 Task: In Windows properties of general video settings, Set the deinterlace mode to bob.
Action: Mouse moved to (98, 12)
Screenshot: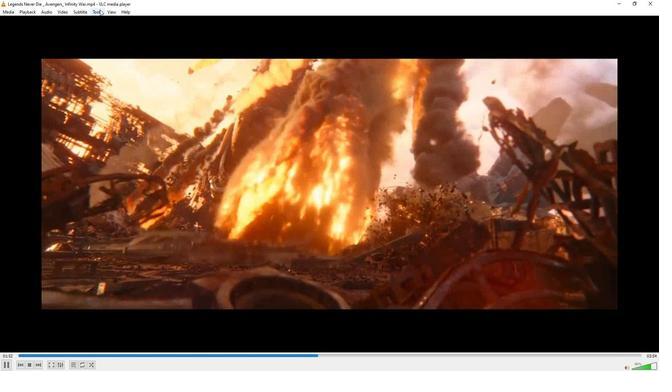 
Action: Mouse pressed left at (98, 12)
Screenshot: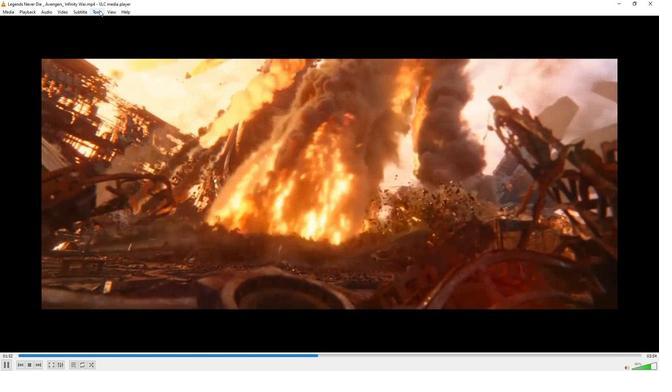 
Action: Mouse moved to (111, 93)
Screenshot: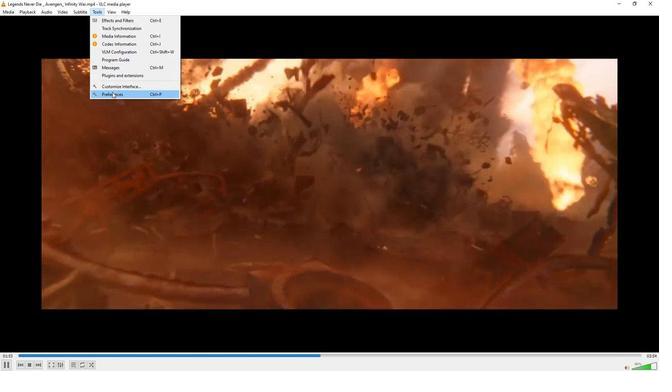 
Action: Mouse pressed left at (111, 93)
Screenshot: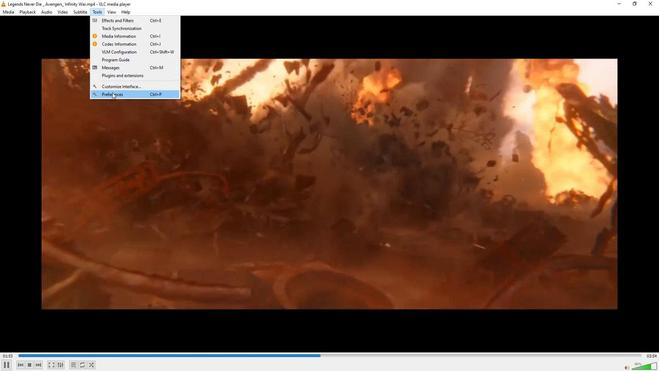 
Action: Mouse moved to (183, 255)
Screenshot: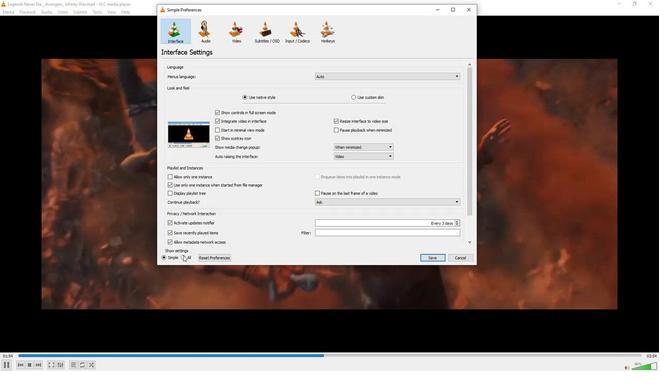 
Action: Mouse pressed left at (183, 255)
Screenshot: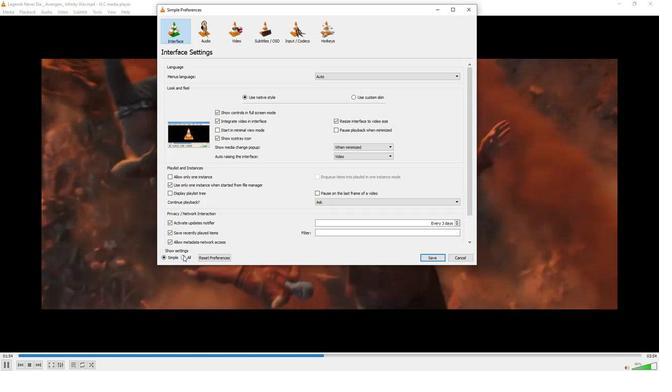 
Action: Mouse moved to (178, 219)
Screenshot: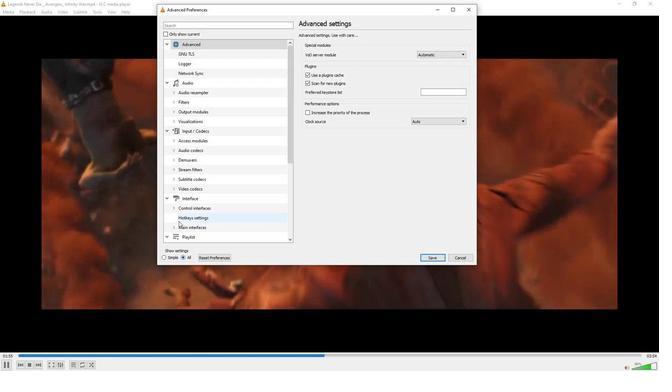 
Action: Mouse scrolled (178, 219) with delta (0, 0)
Screenshot: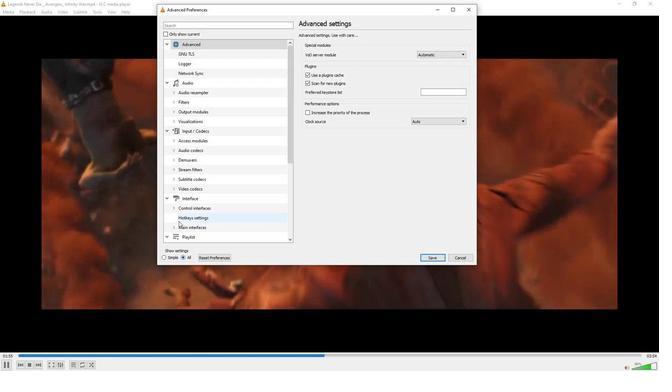 
Action: Mouse moved to (177, 219)
Screenshot: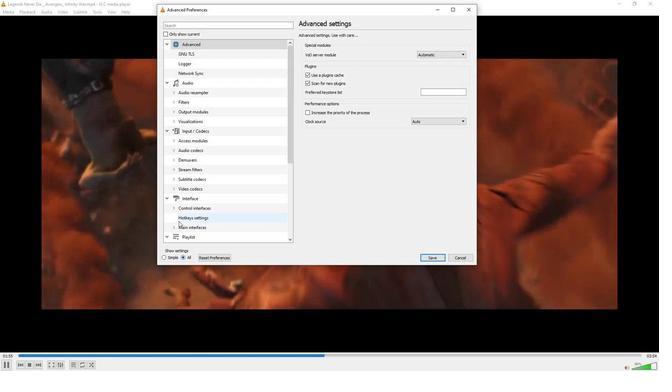 
Action: Mouse scrolled (177, 219) with delta (0, 0)
Screenshot: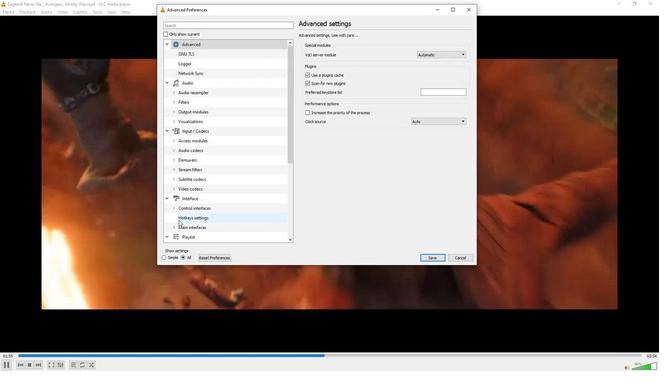 
Action: Mouse moved to (177, 219)
Screenshot: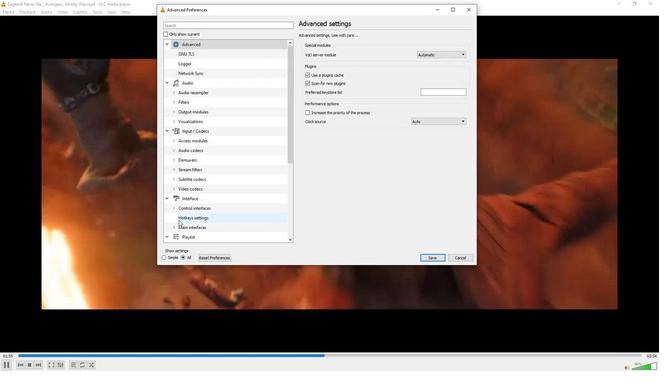 
Action: Mouse scrolled (177, 218) with delta (0, 0)
Screenshot: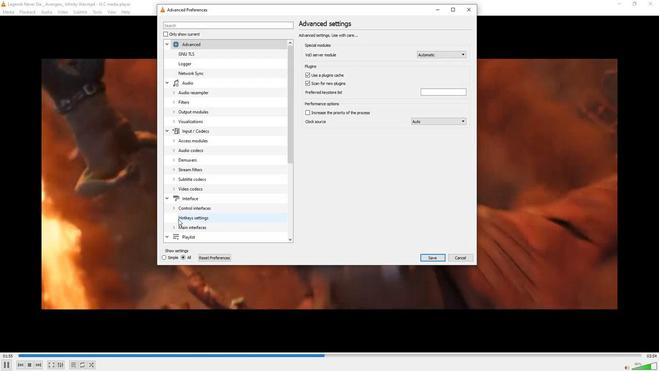 
Action: Mouse moved to (177, 218)
Screenshot: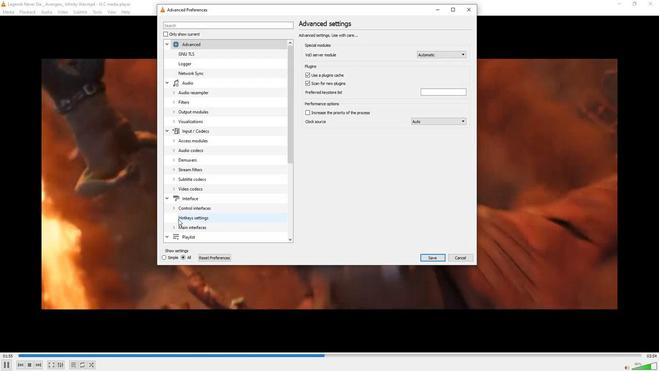 
Action: Mouse scrolled (177, 218) with delta (0, 0)
Screenshot: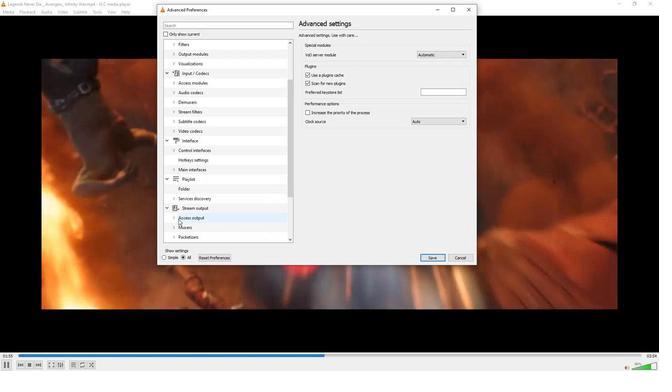
Action: Mouse moved to (177, 218)
Screenshot: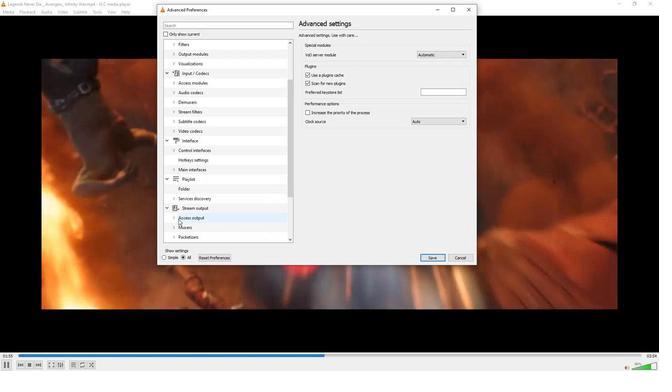 
Action: Mouse scrolled (177, 218) with delta (0, 0)
Screenshot: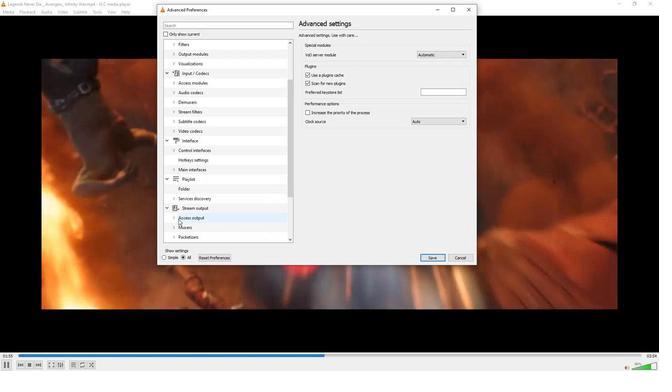 
Action: Mouse moved to (176, 218)
Screenshot: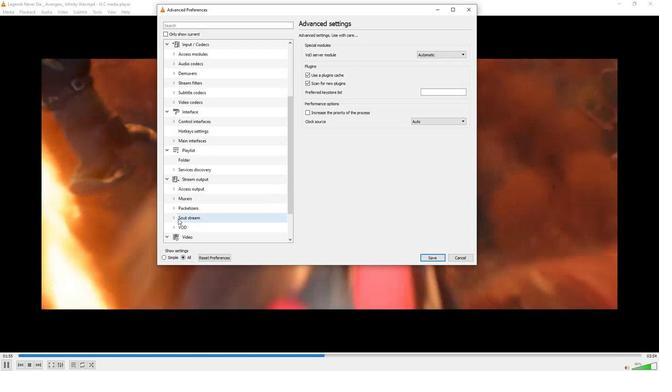 
Action: Mouse scrolled (176, 218) with delta (0, 0)
Screenshot: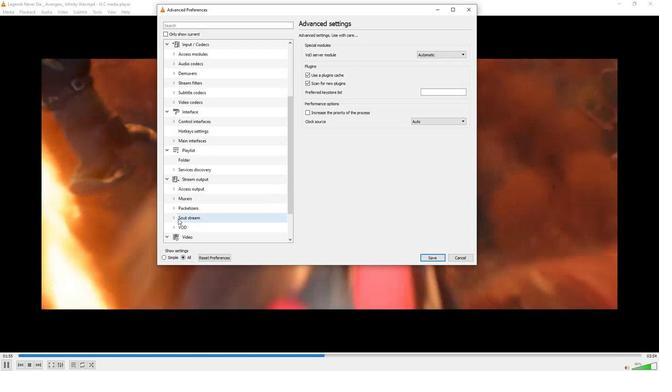 
Action: Mouse scrolled (176, 218) with delta (0, 0)
Screenshot: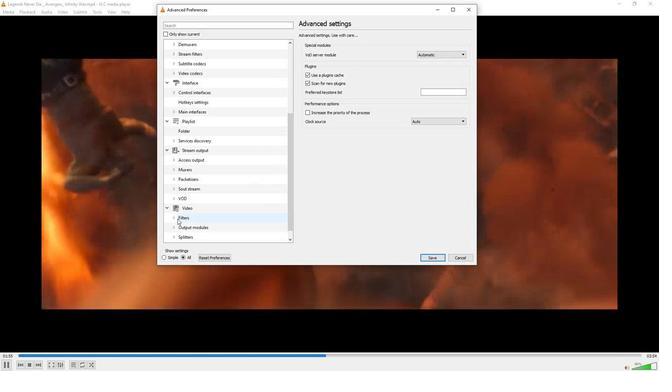 
Action: Mouse moved to (176, 218)
Screenshot: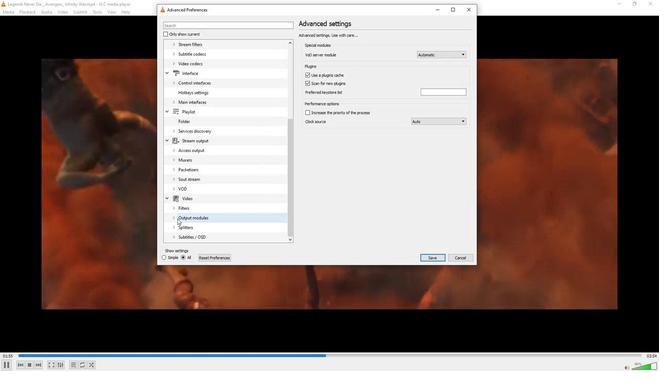 
Action: Mouse scrolled (176, 218) with delta (0, 0)
Screenshot: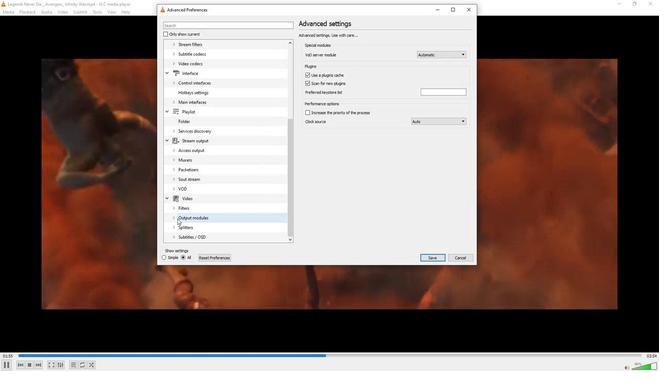 
Action: Mouse moved to (191, 197)
Screenshot: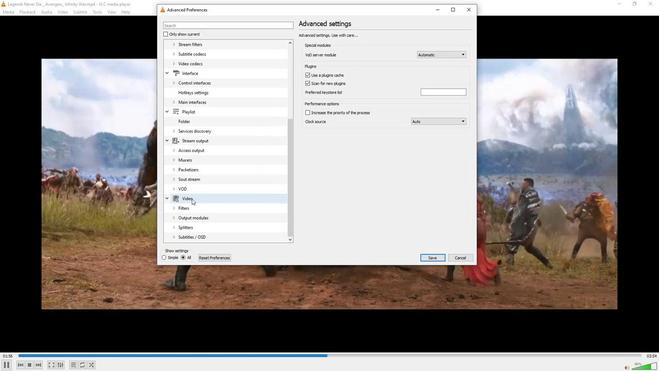 
Action: Mouse pressed left at (191, 197)
Screenshot: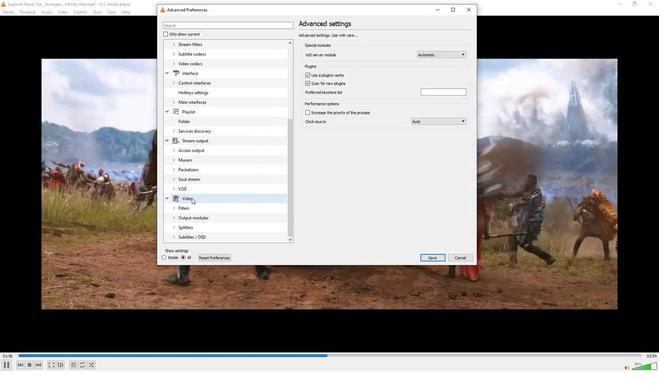 
Action: Mouse moved to (388, 180)
Screenshot: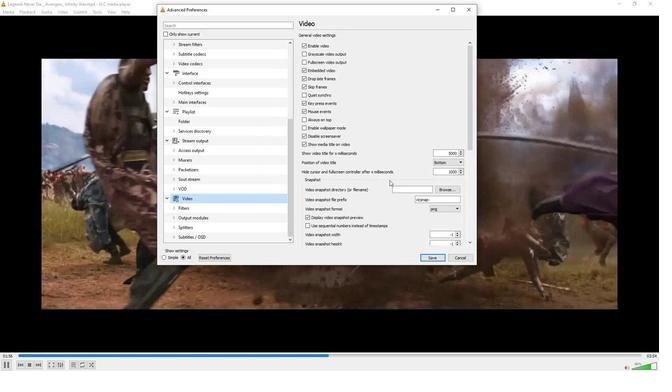 
Action: Mouse scrolled (388, 179) with delta (0, 0)
Screenshot: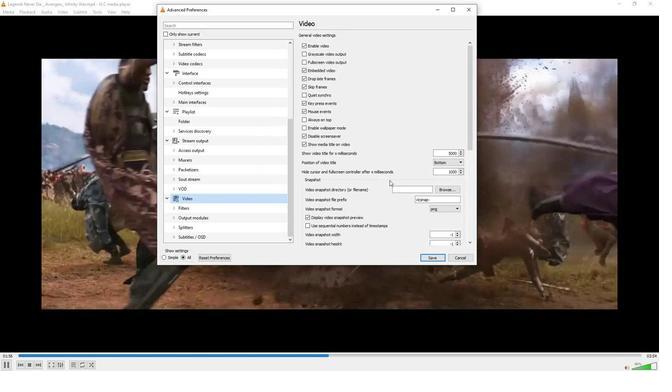 
Action: Mouse moved to (388, 180)
Screenshot: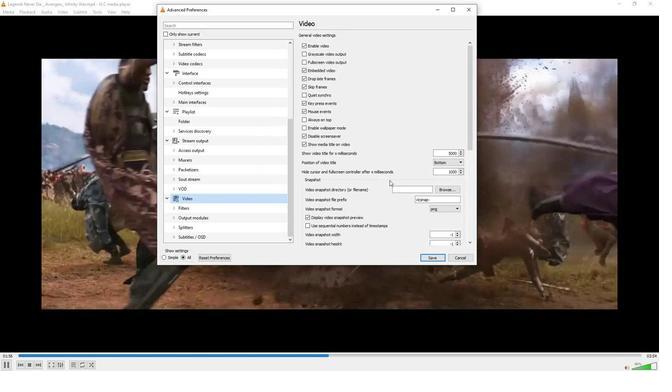 
Action: Mouse scrolled (388, 179) with delta (0, 0)
Screenshot: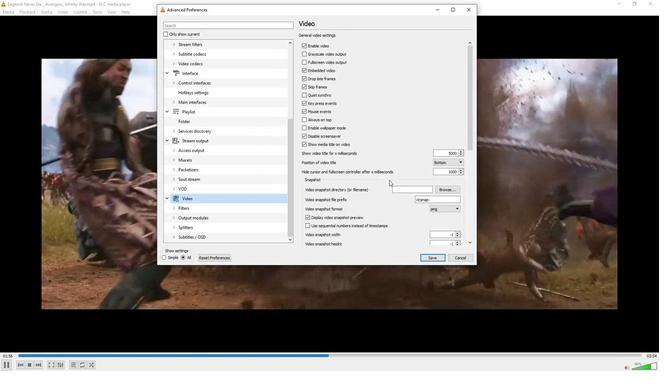 
Action: Mouse moved to (388, 180)
Screenshot: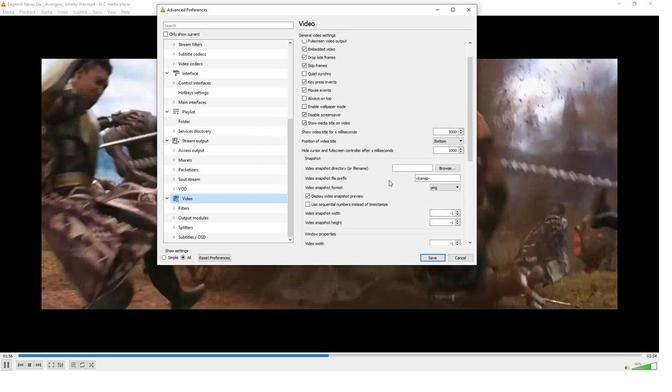 
Action: Mouse scrolled (388, 179) with delta (0, 0)
Screenshot: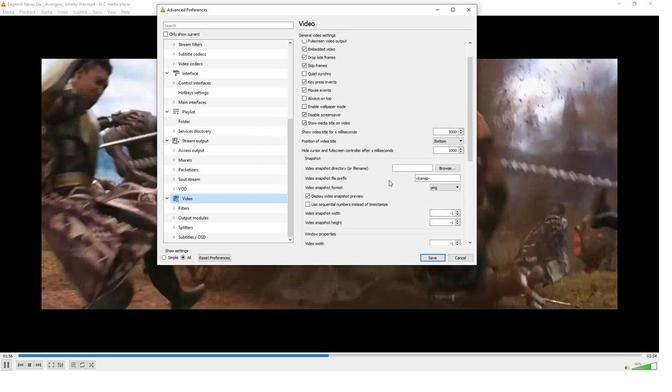 
Action: Mouse scrolled (388, 179) with delta (0, 0)
Screenshot: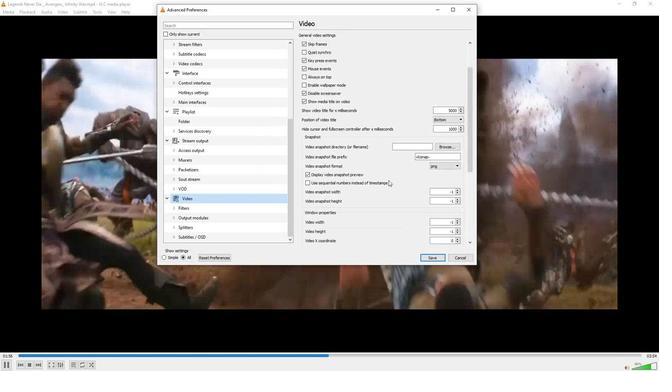
Action: Mouse scrolled (388, 179) with delta (0, 0)
Screenshot: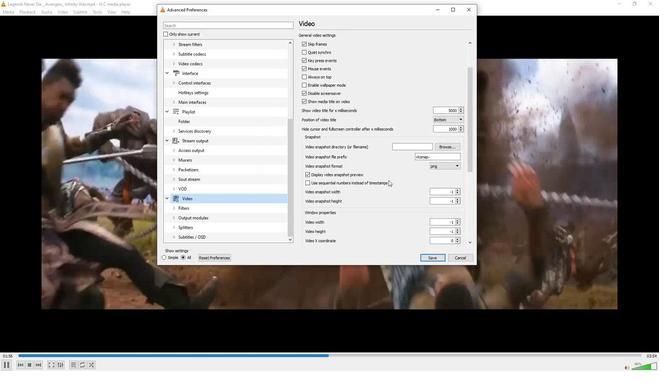 
Action: Mouse scrolled (388, 179) with delta (0, 0)
Screenshot: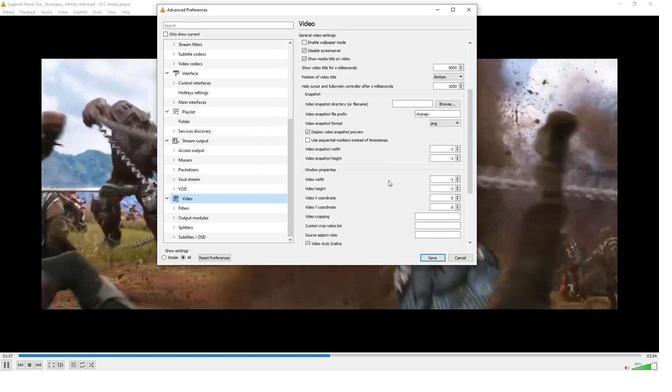 
Action: Mouse scrolled (388, 179) with delta (0, 0)
Screenshot: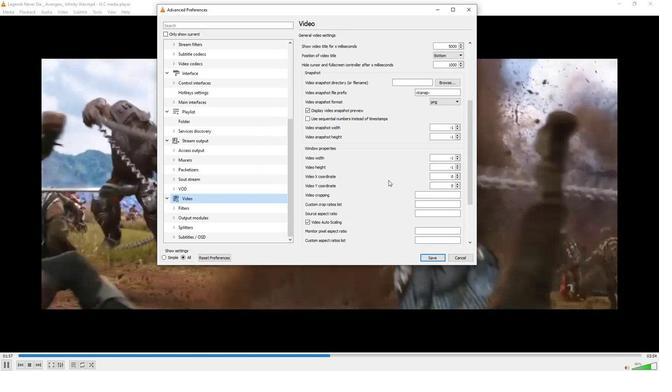 
Action: Mouse scrolled (388, 179) with delta (0, 0)
Screenshot: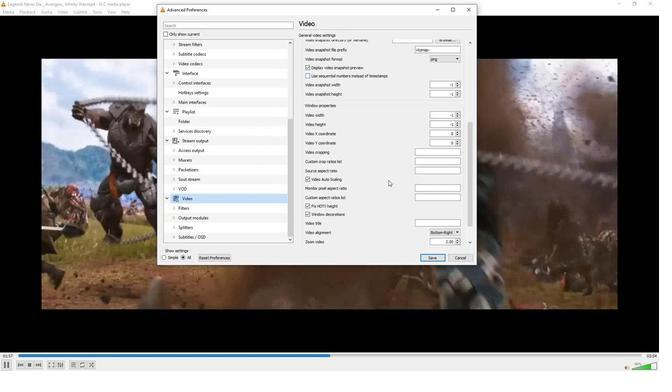 
Action: Mouse moved to (407, 212)
Screenshot: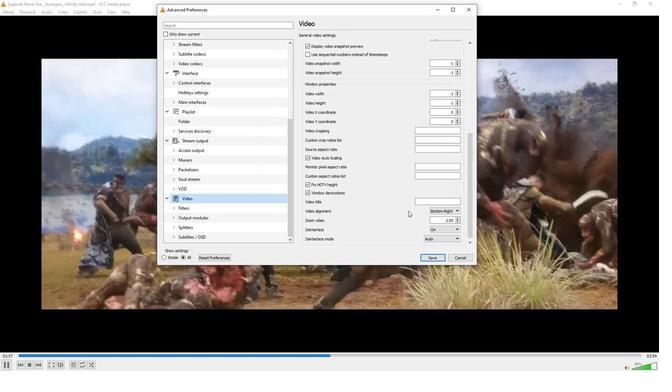 
Action: Mouse scrolled (407, 212) with delta (0, 0)
Screenshot: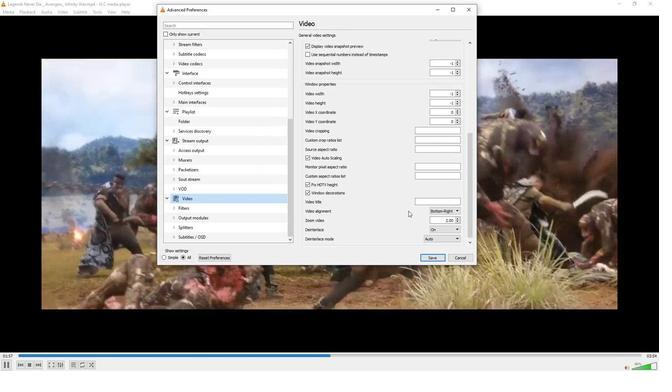 
Action: Mouse moved to (407, 212)
Screenshot: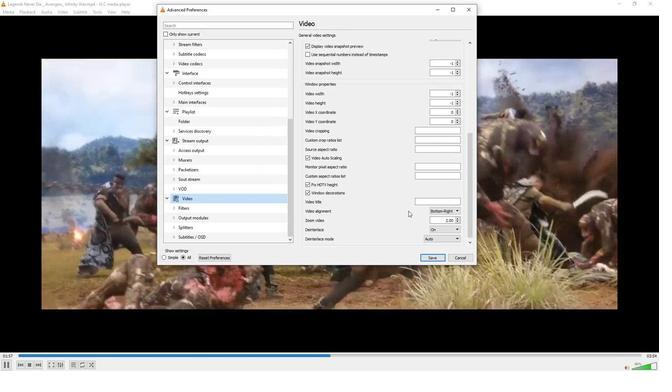
Action: Mouse scrolled (407, 212) with delta (0, 0)
Screenshot: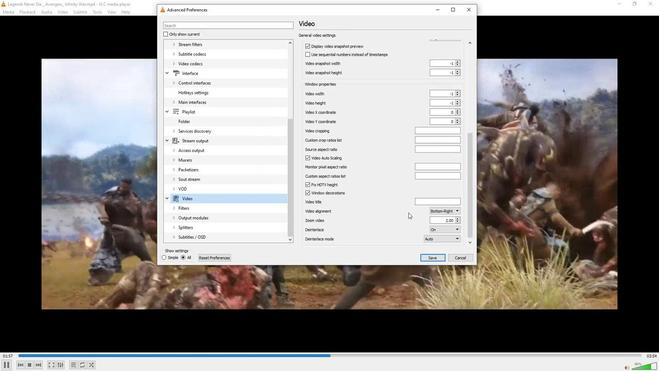 
Action: Mouse scrolled (407, 212) with delta (0, 0)
Screenshot: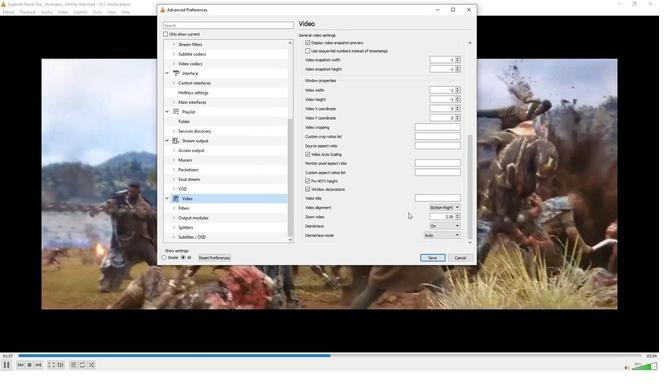 
Action: Mouse moved to (429, 233)
Screenshot: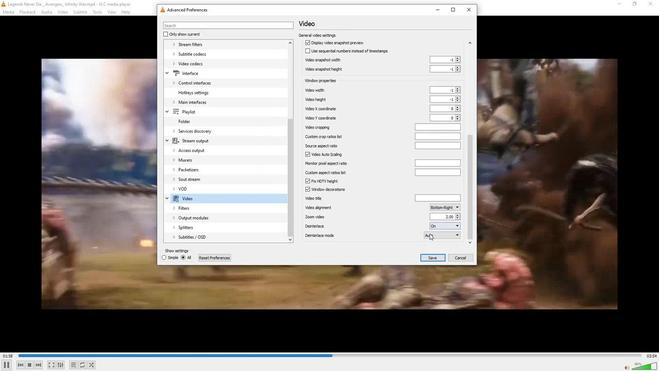 
Action: Mouse pressed left at (429, 233)
Screenshot: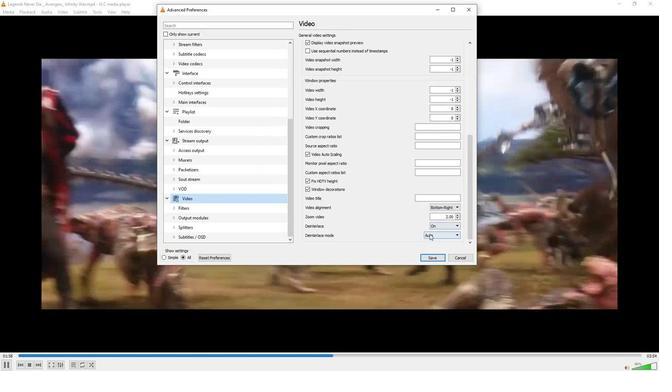 
Action: Mouse moved to (429, 258)
Screenshot: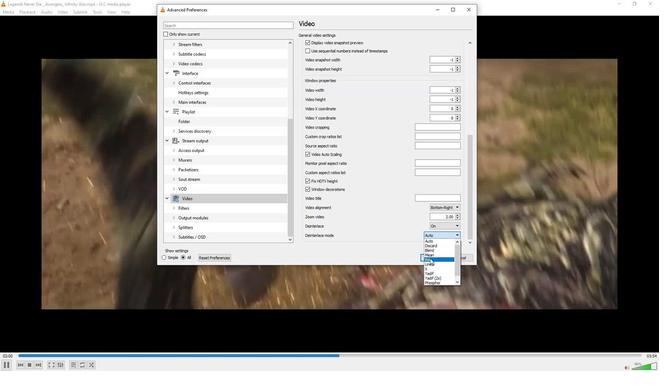 
Action: Mouse pressed left at (429, 258)
Screenshot: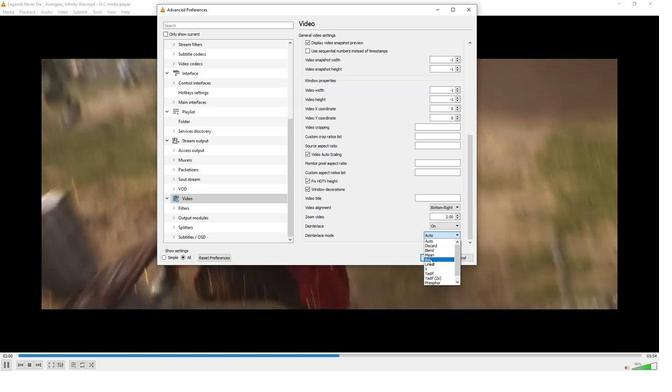 
Action: Mouse moved to (360, 219)
Screenshot: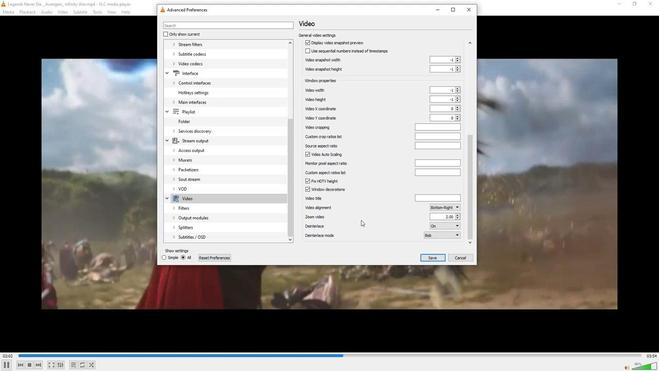 
